 Task: Select the 3 on the scale.
Action: Mouse moved to (31, 500)
Screenshot: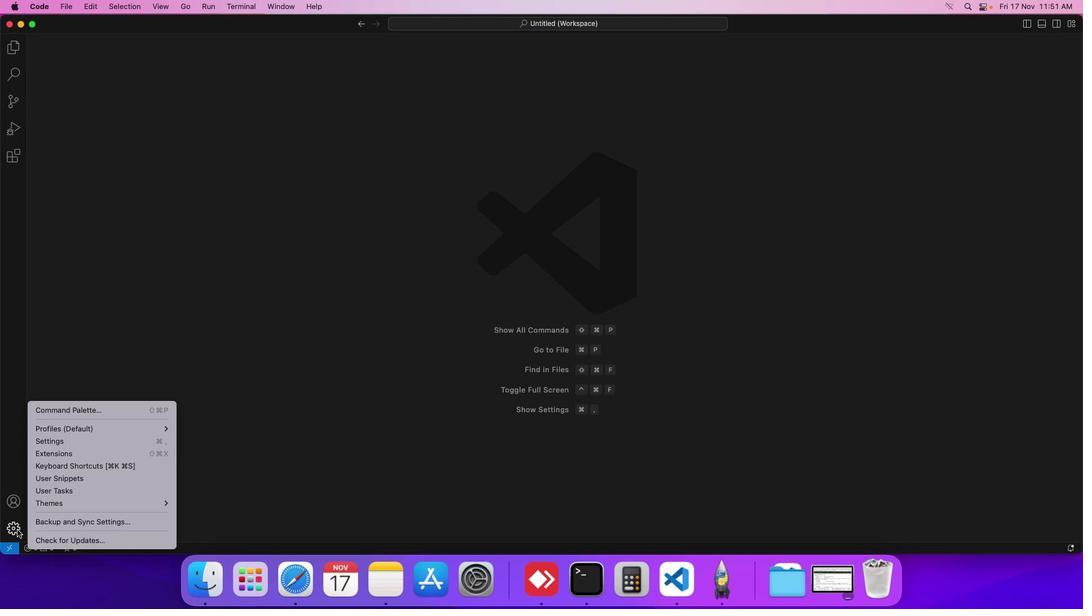 
Action: Mouse pressed left at (31, 500)
Screenshot: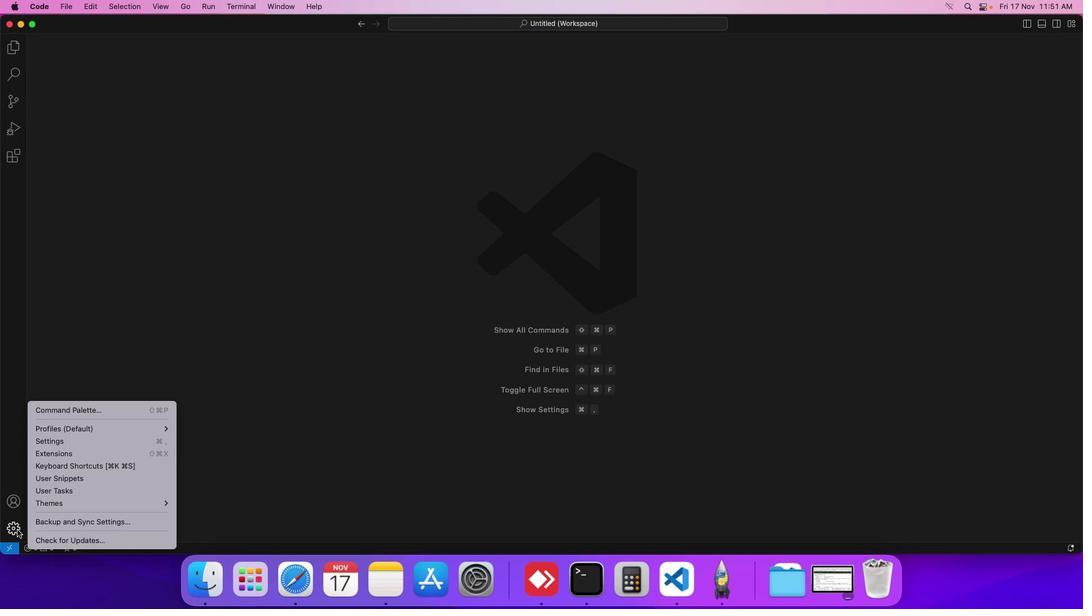 
Action: Mouse moved to (70, 421)
Screenshot: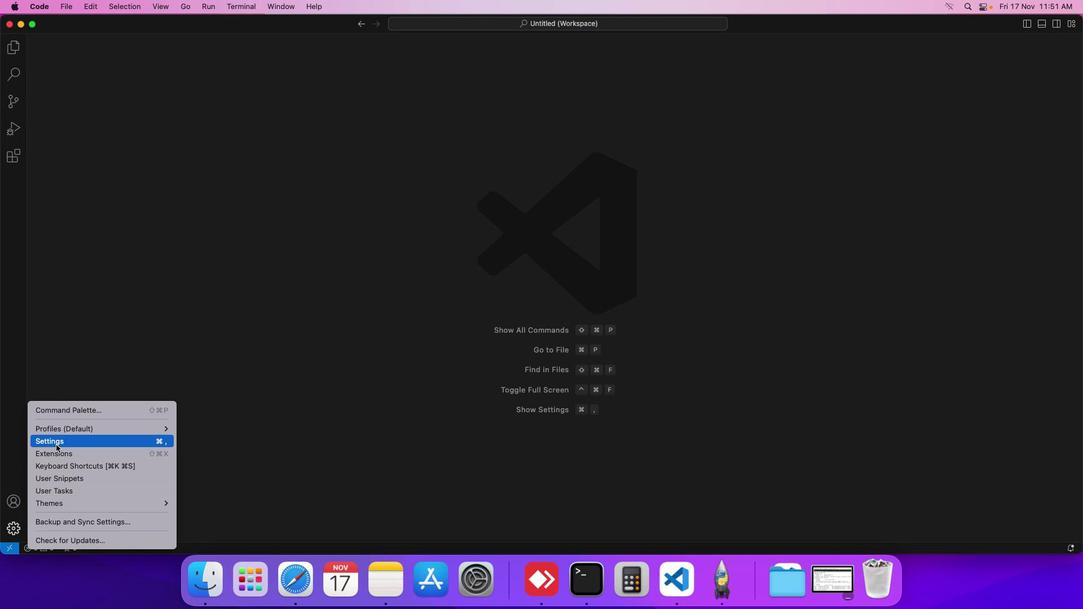 
Action: Mouse pressed left at (70, 421)
Screenshot: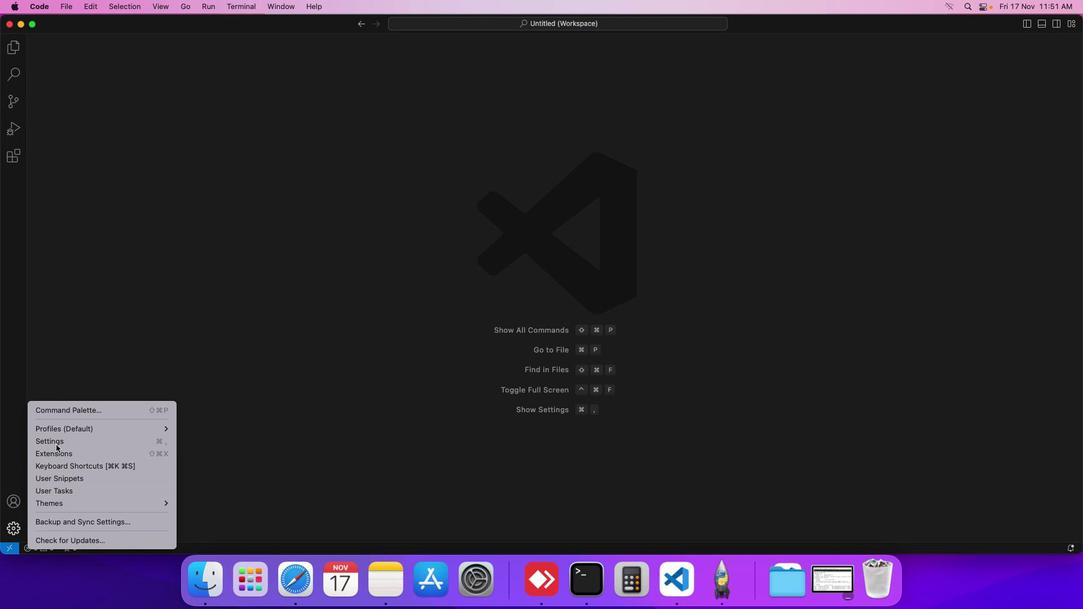 
Action: Mouse moved to (298, 90)
Screenshot: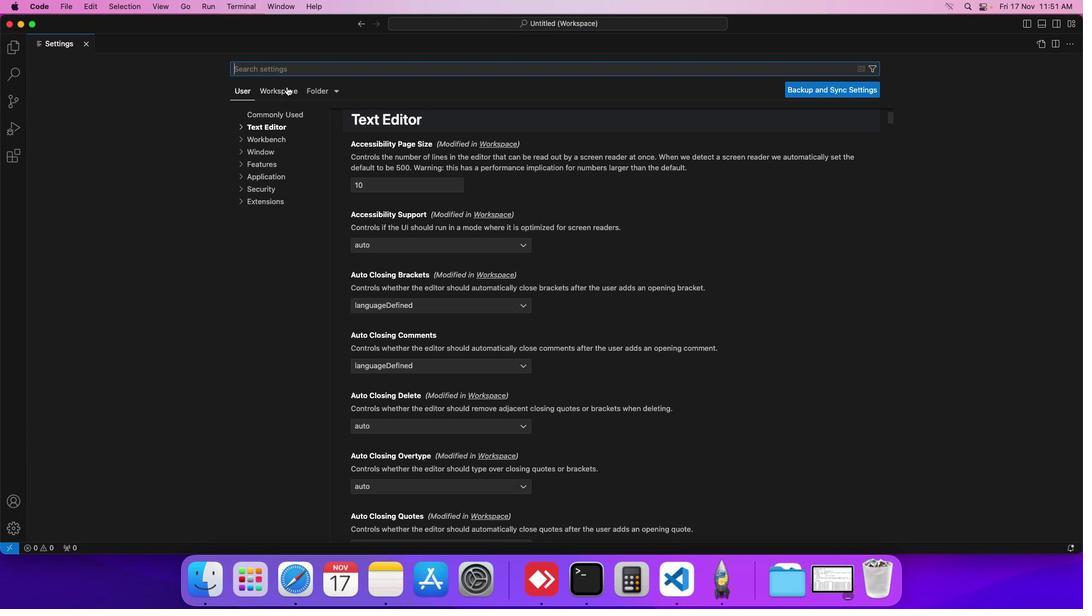 
Action: Mouse pressed left at (298, 90)
Screenshot: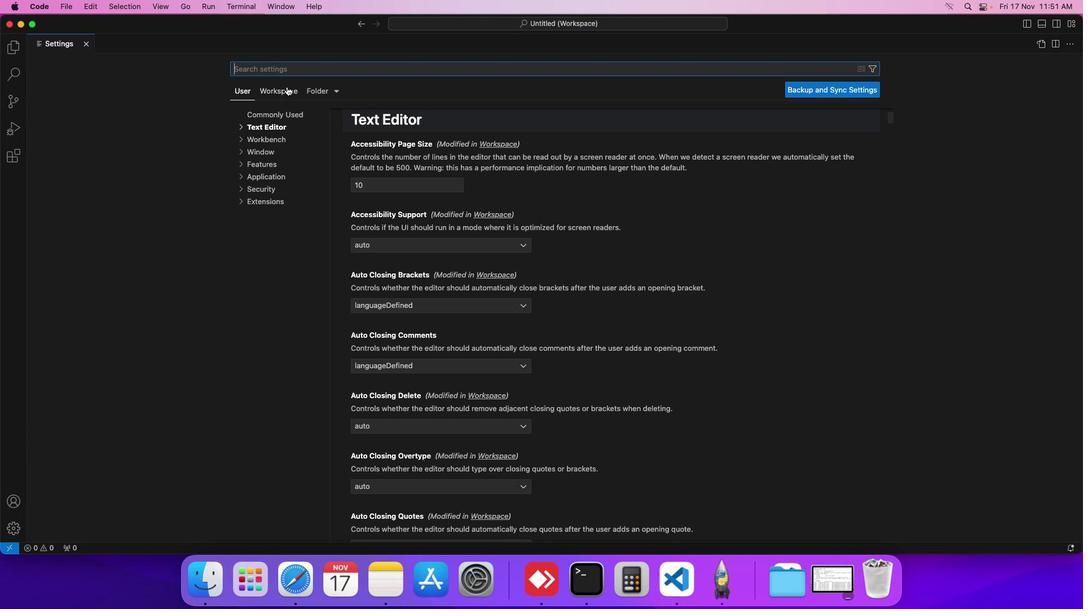 
Action: Mouse moved to (277, 128)
Screenshot: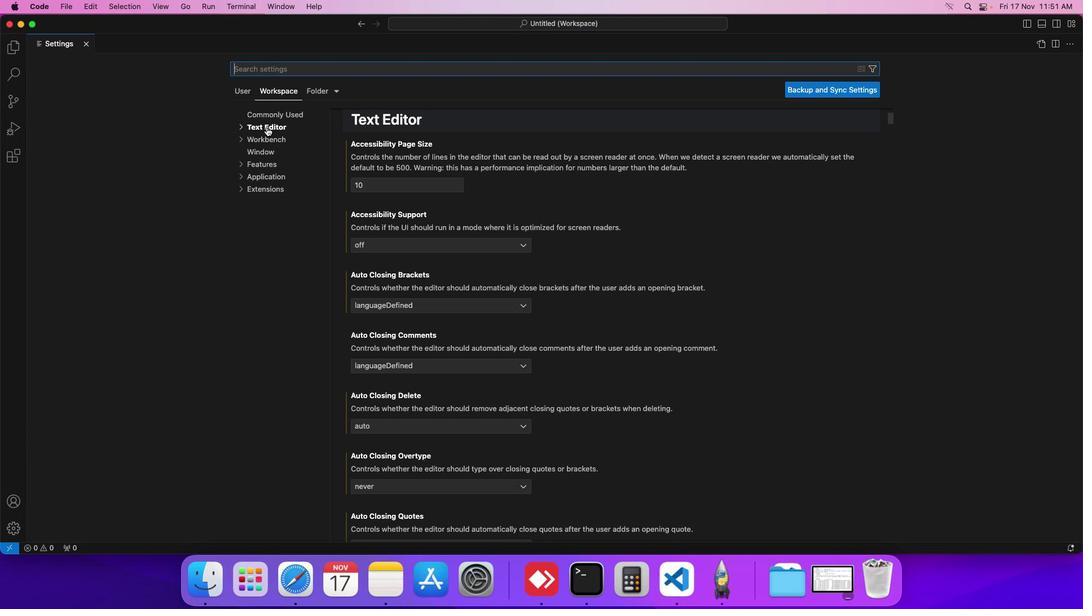 
Action: Mouse pressed left at (277, 128)
Screenshot: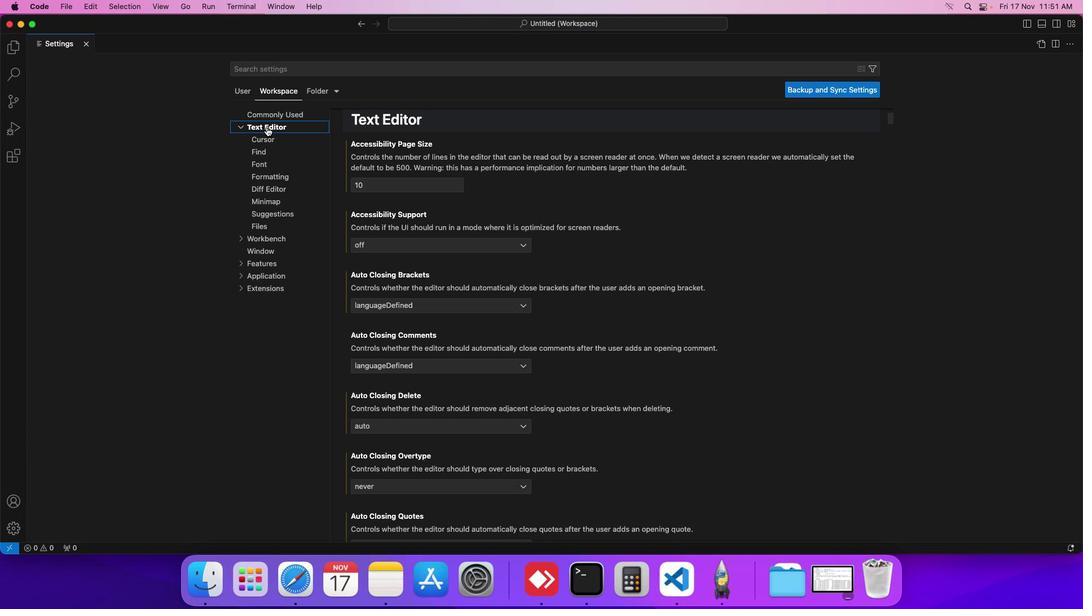 
Action: Mouse moved to (282, 195)
Screenshot: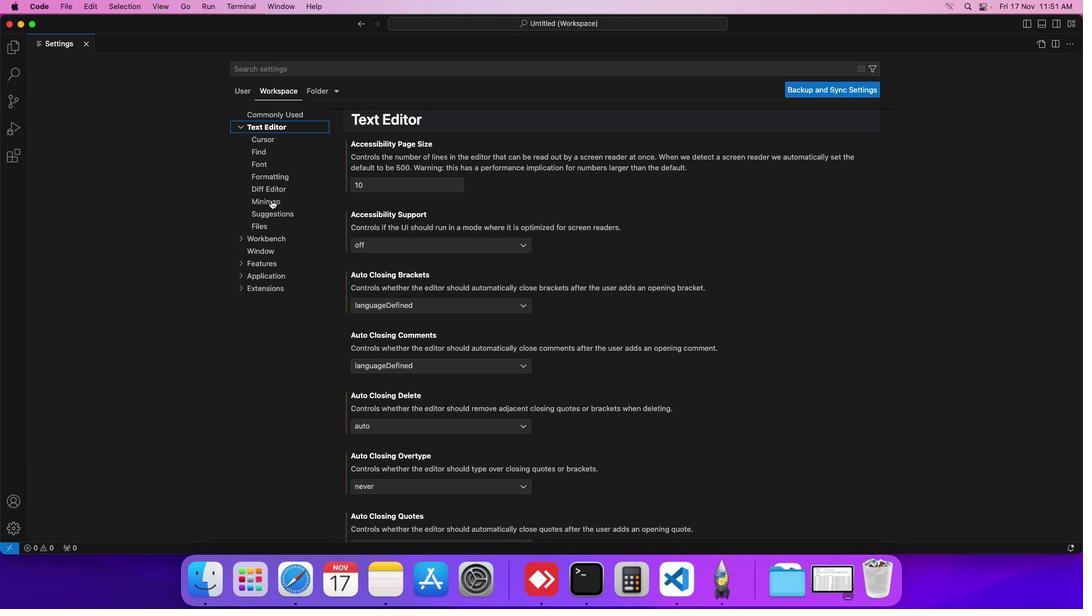 
Action: Mouse pressed left at (282, 195)
Screenshot: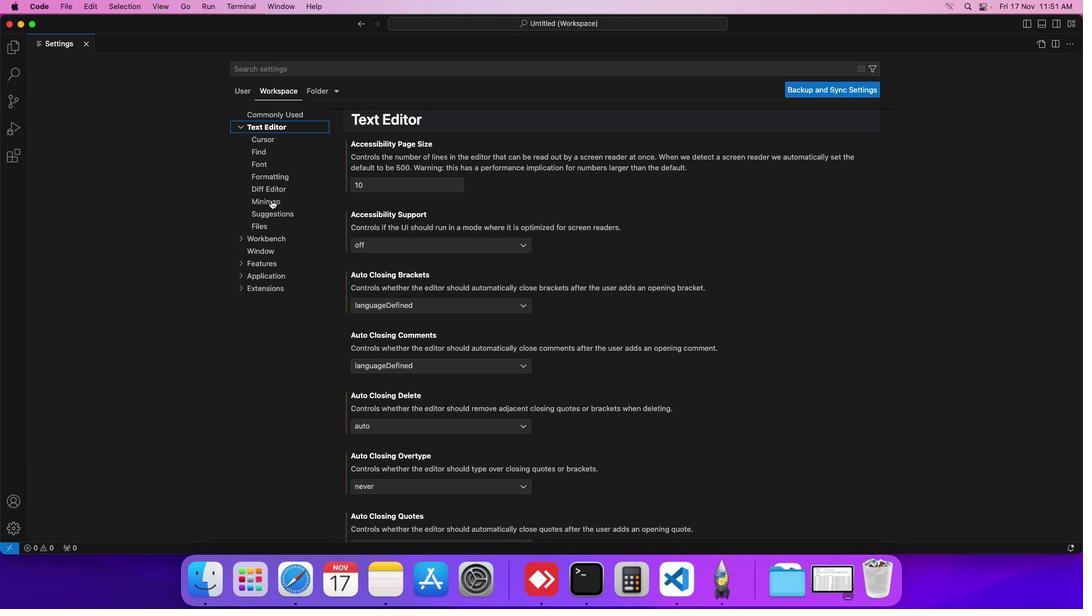 
Action: Mouse moved to (436, 303)
Screenshot: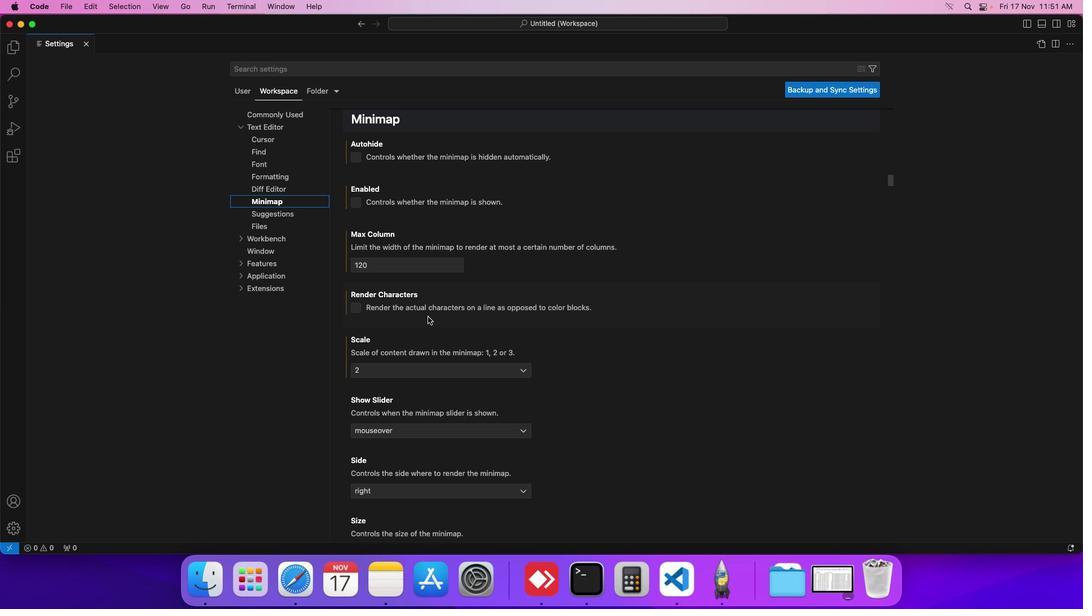 
Action: Mouse scrolled (436, 303) with delta (15, 10)
Screenshot: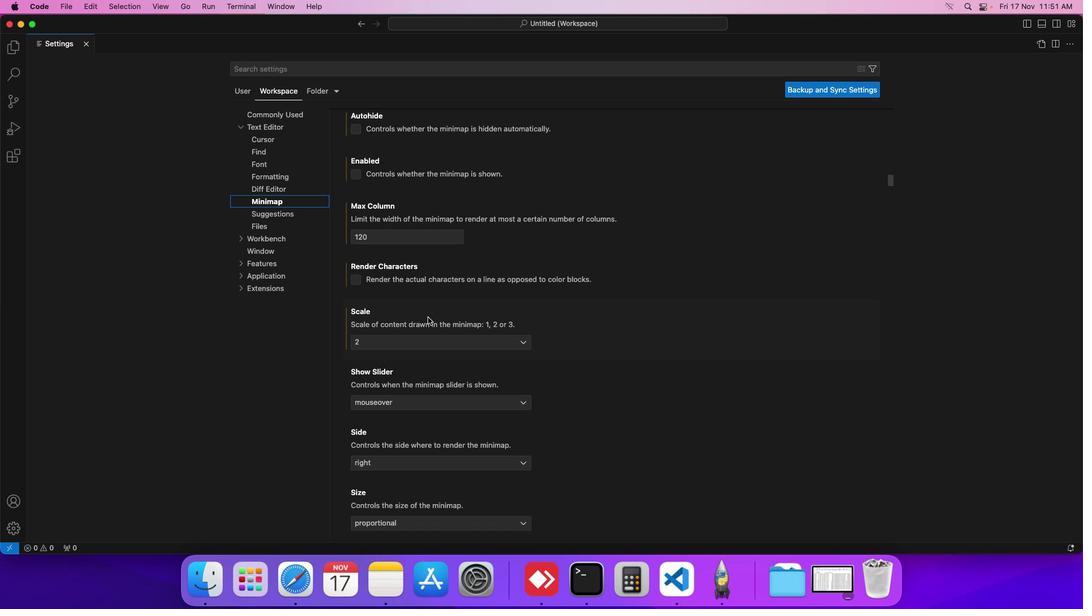 
Action: Mouse moved to (395, 323)
Screenshot: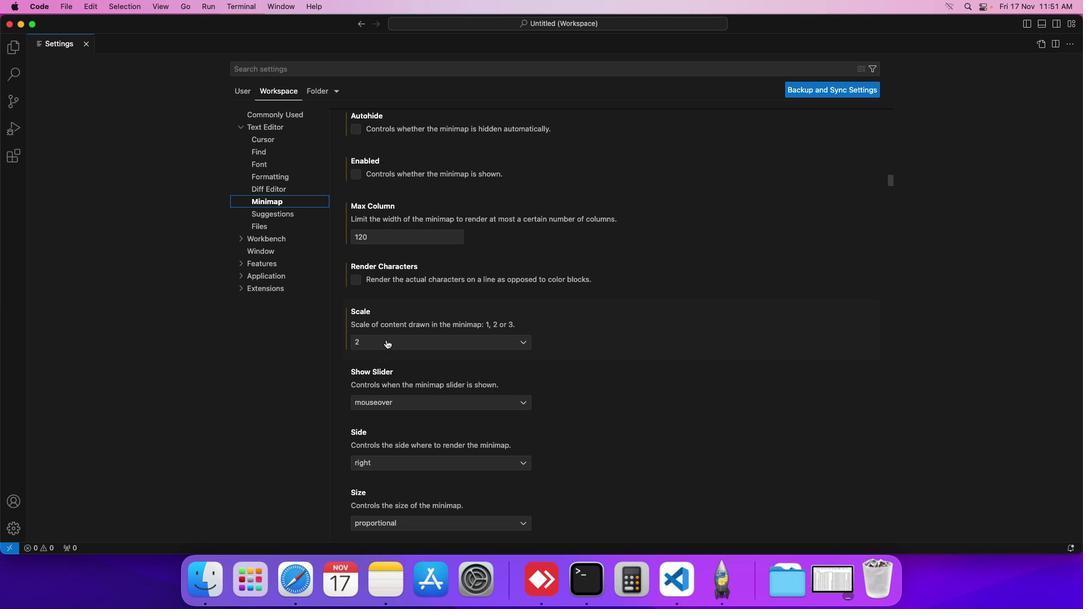 
Action: Mouse pressed left at (395, 323)
Screenshot: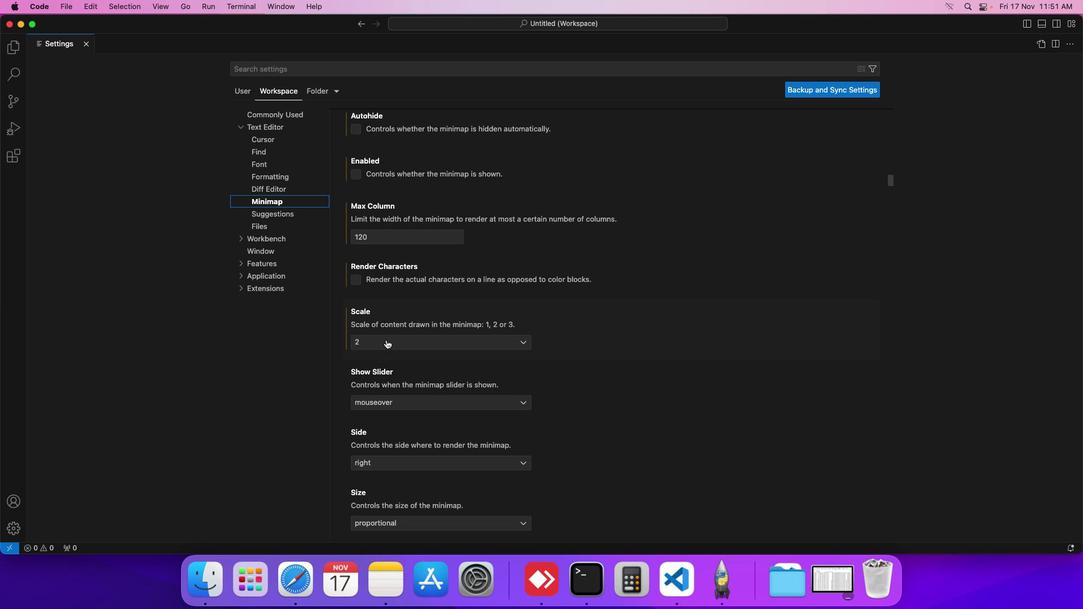 
Action: Mouse moved to (380, 357)
Screenshot: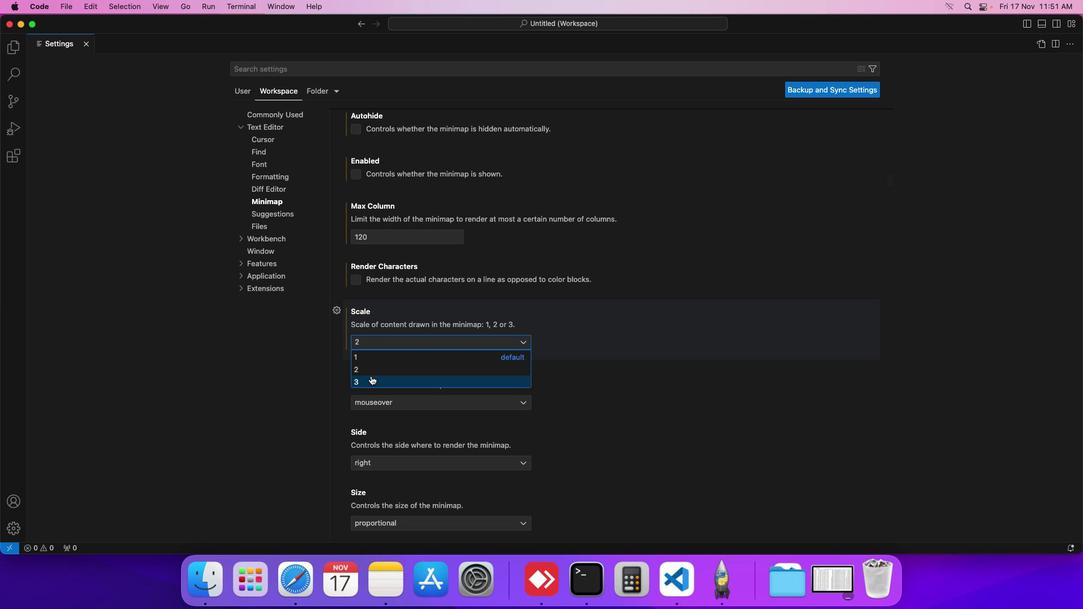 
Action: Mouse pressed left at (380, 357)
Screenshot: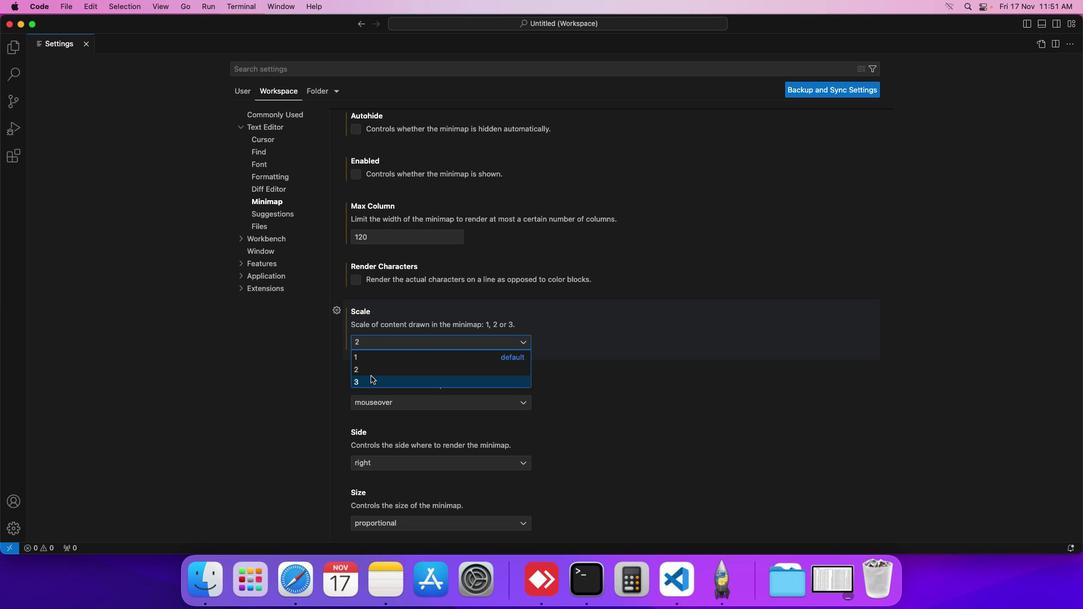 
Action: Mouse moved to (401, 334)
Screenshot: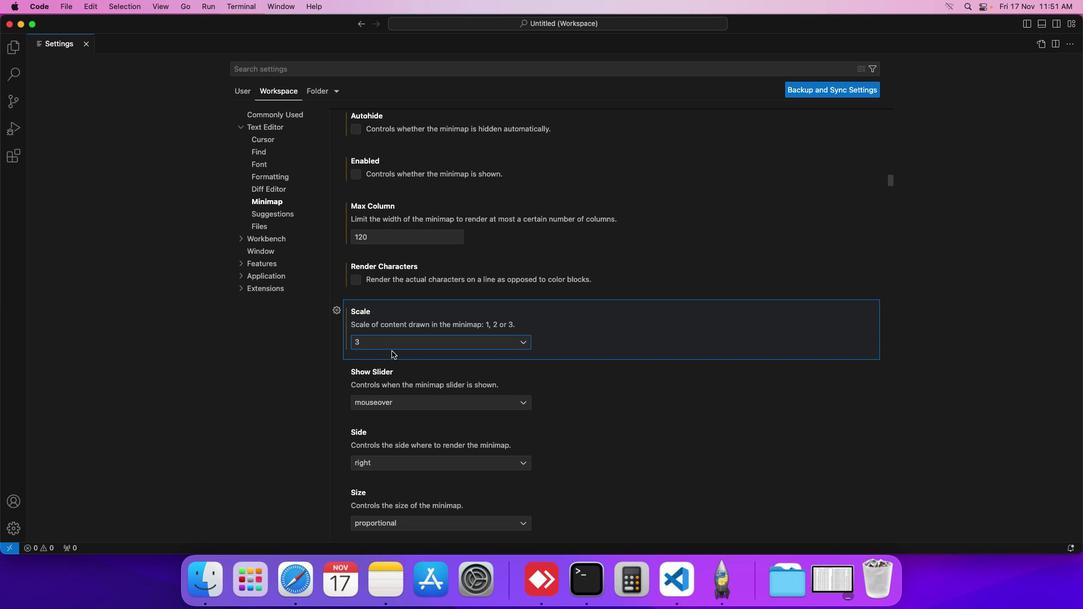 
